 Task: Select the Pink color cover.
Action: Mouse moved to (656, 192)
Screenshot: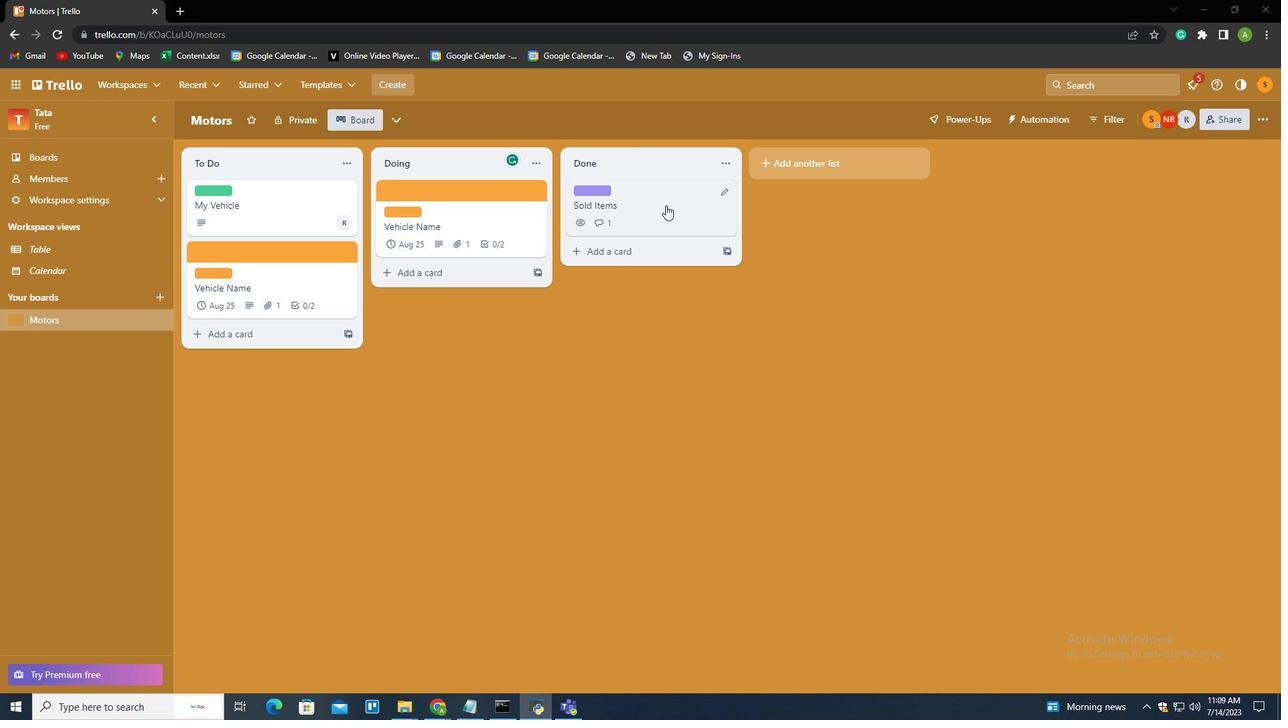 
Action: Mouse pressed left at (656, 192)
Screenshot: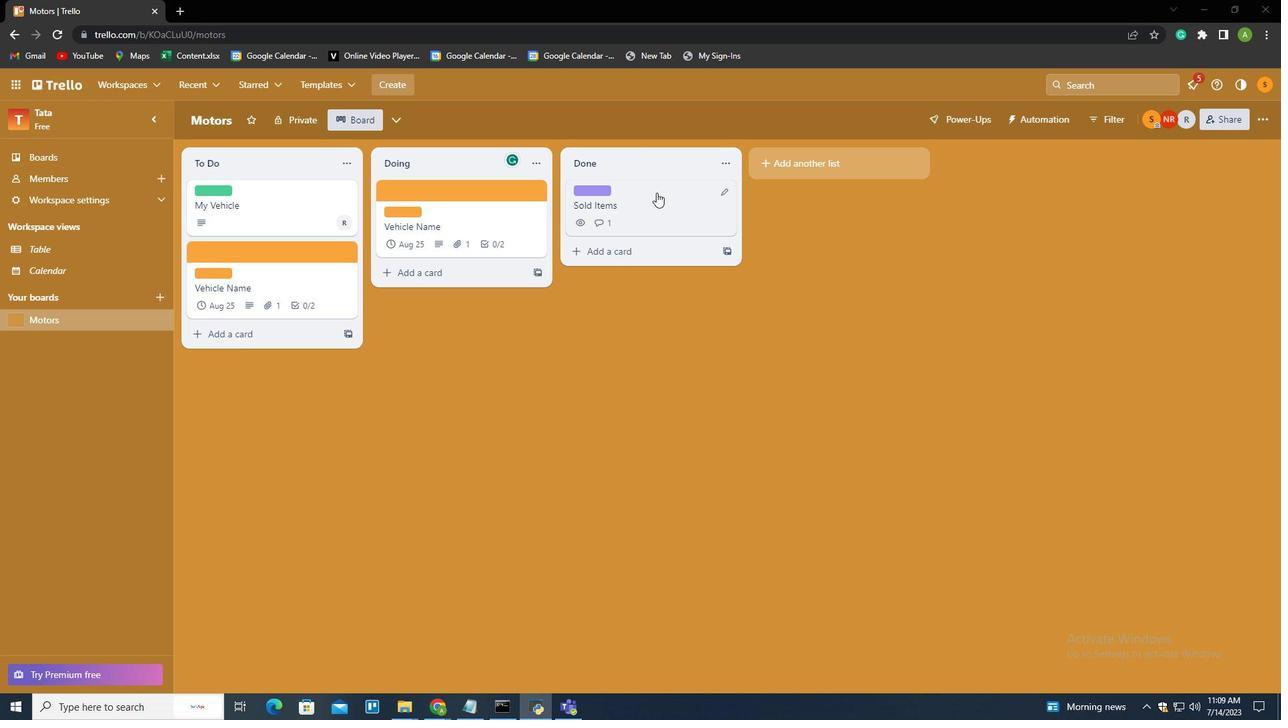 
Action: Mouse moved to (804, 373)
Screenshot: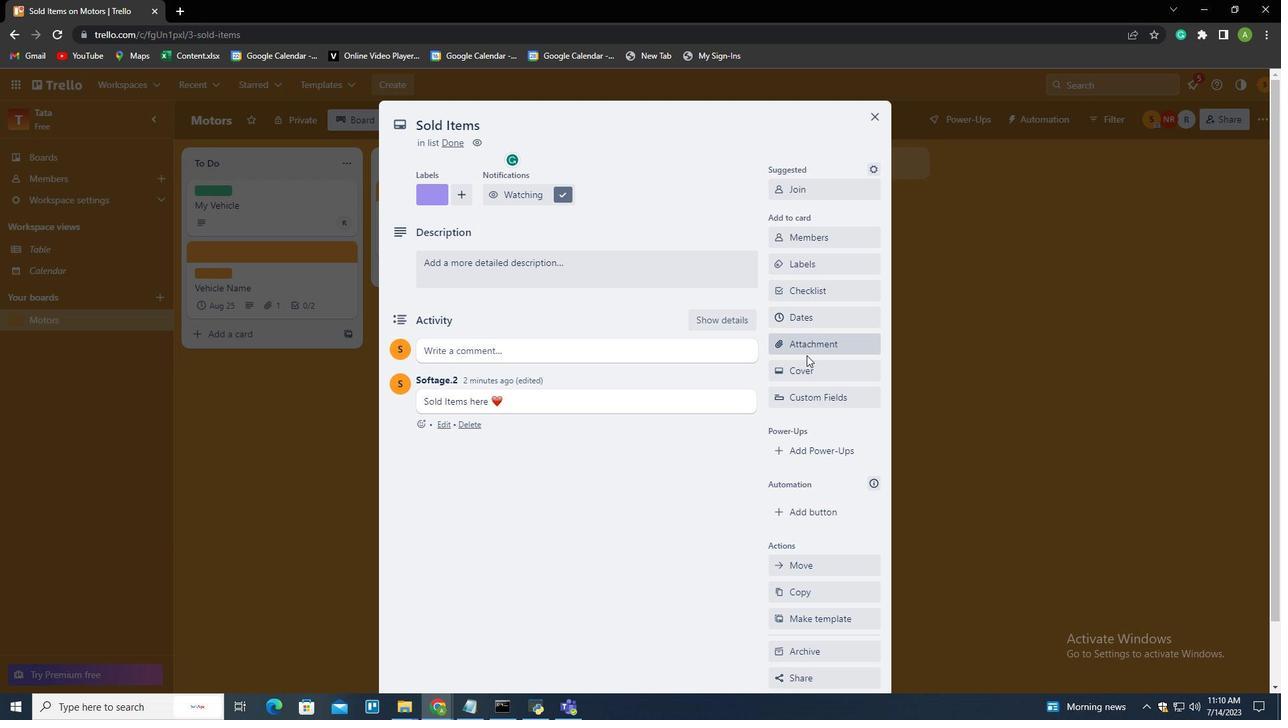 
Action: Mouse pressed left at (804, 373)
Screenshot: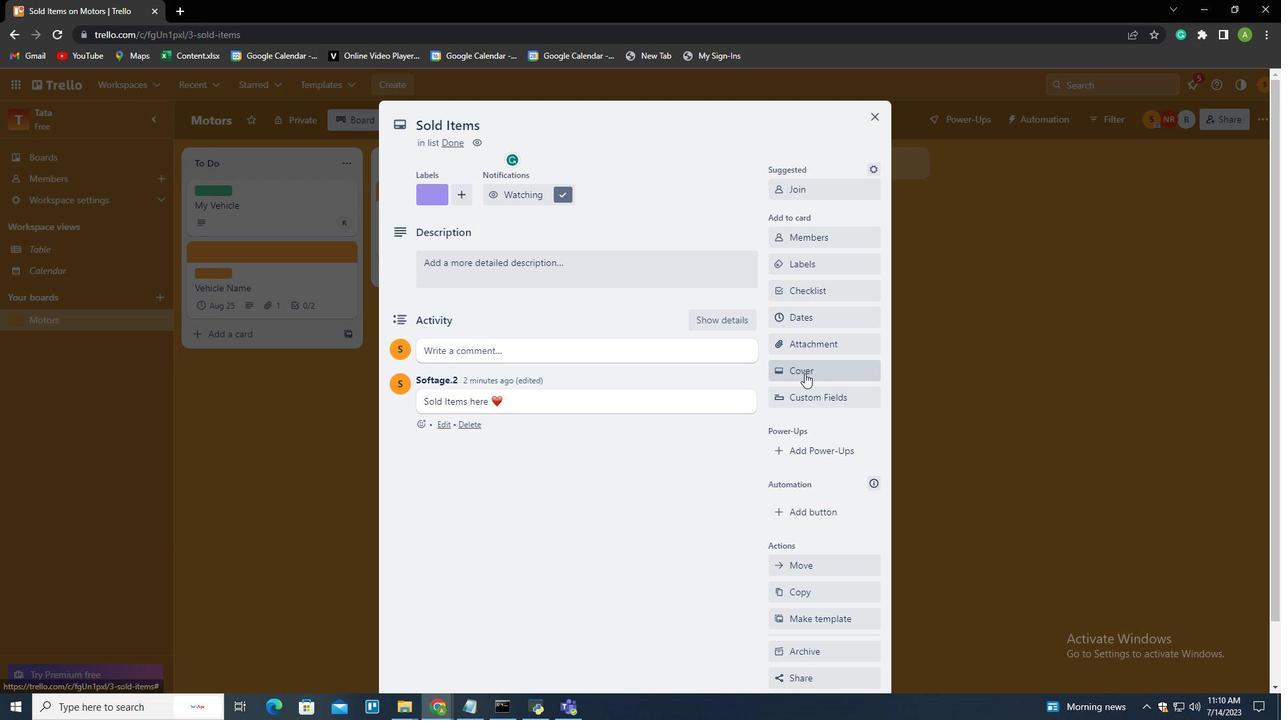 
Action: Mouse moved to (901, 256)
Screenshot: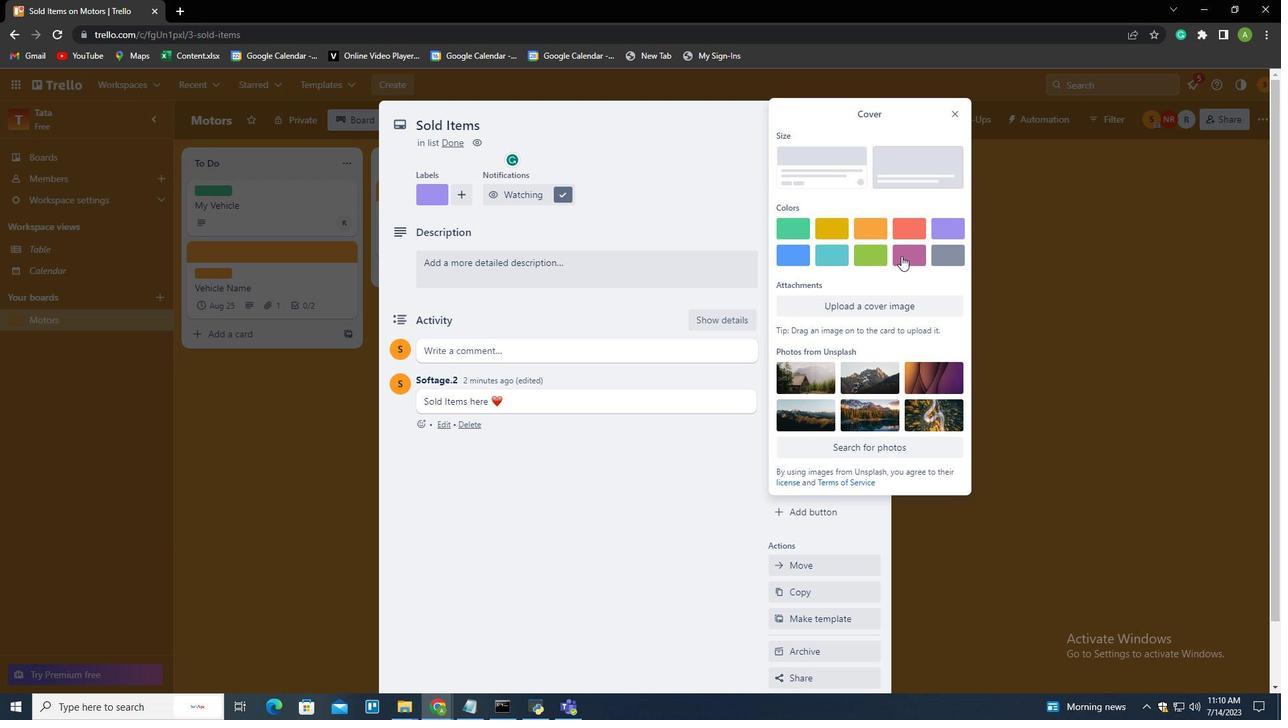 
Action: Mouse pressed left at (901, 256)
Screenshot: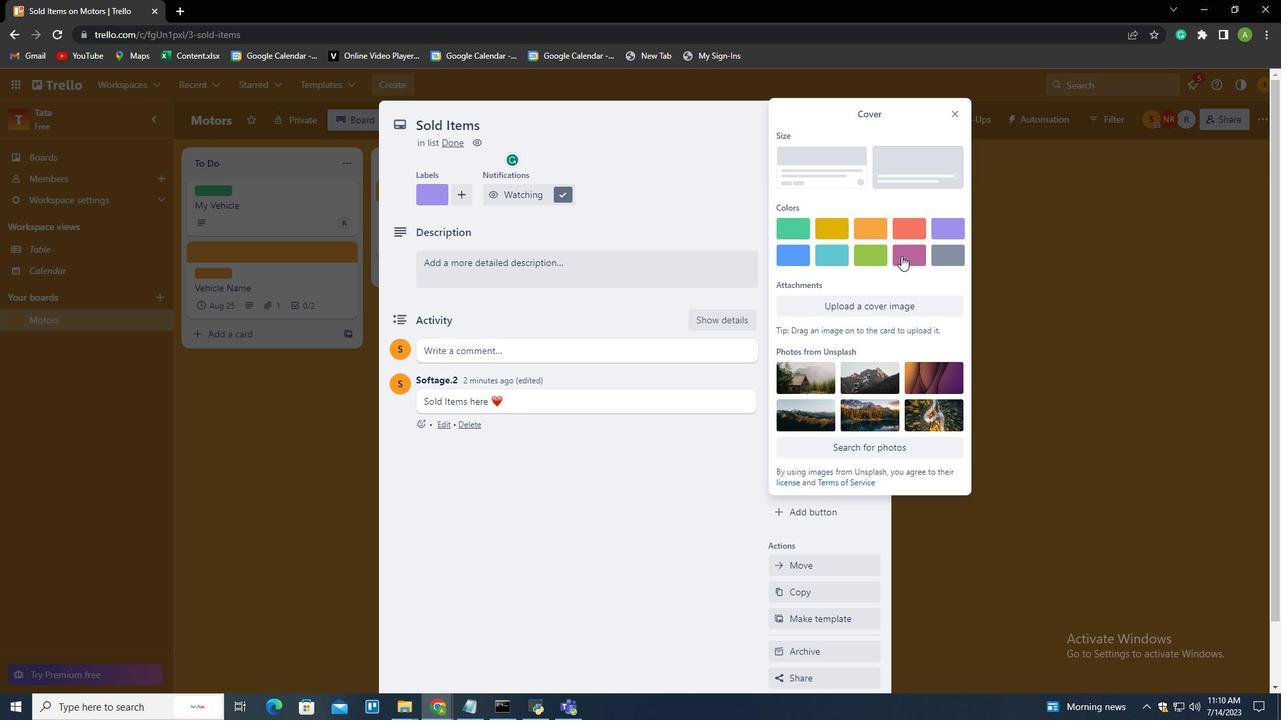 
Action: Mouse moved to (1054, 261)
Screenshot: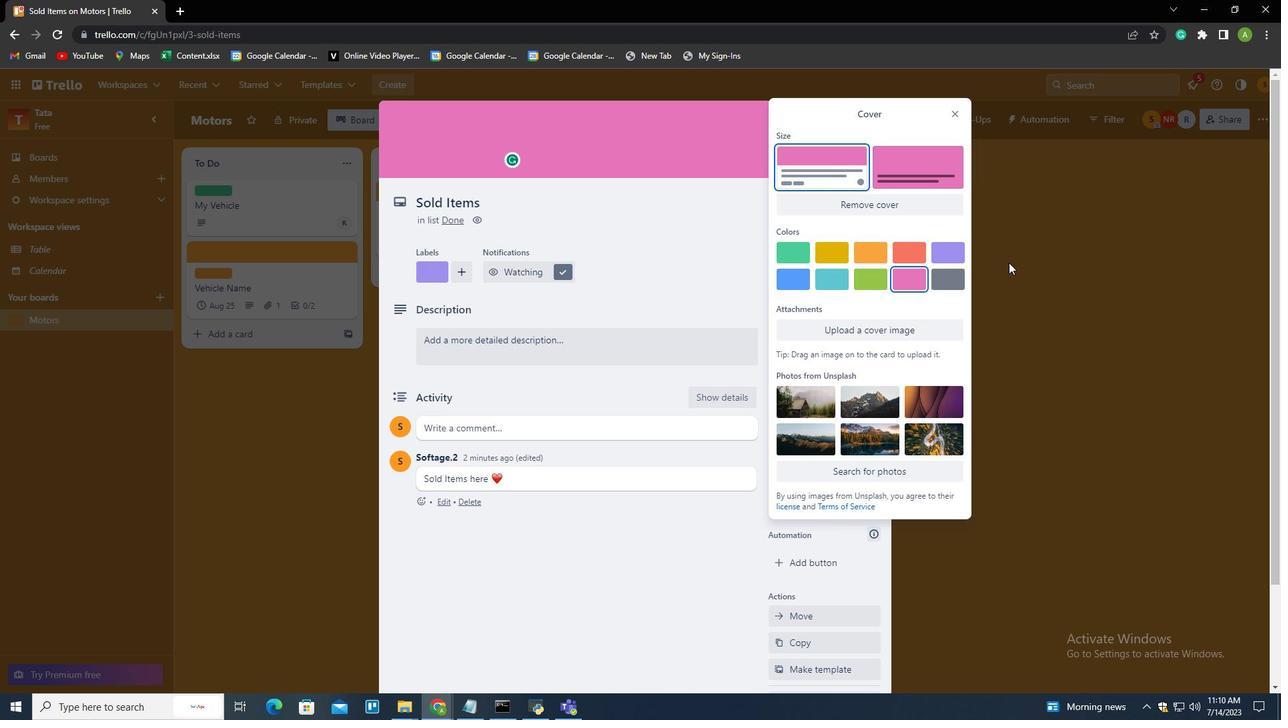 
Action: Mouse pressed left at (1054, 261)
Screenshot: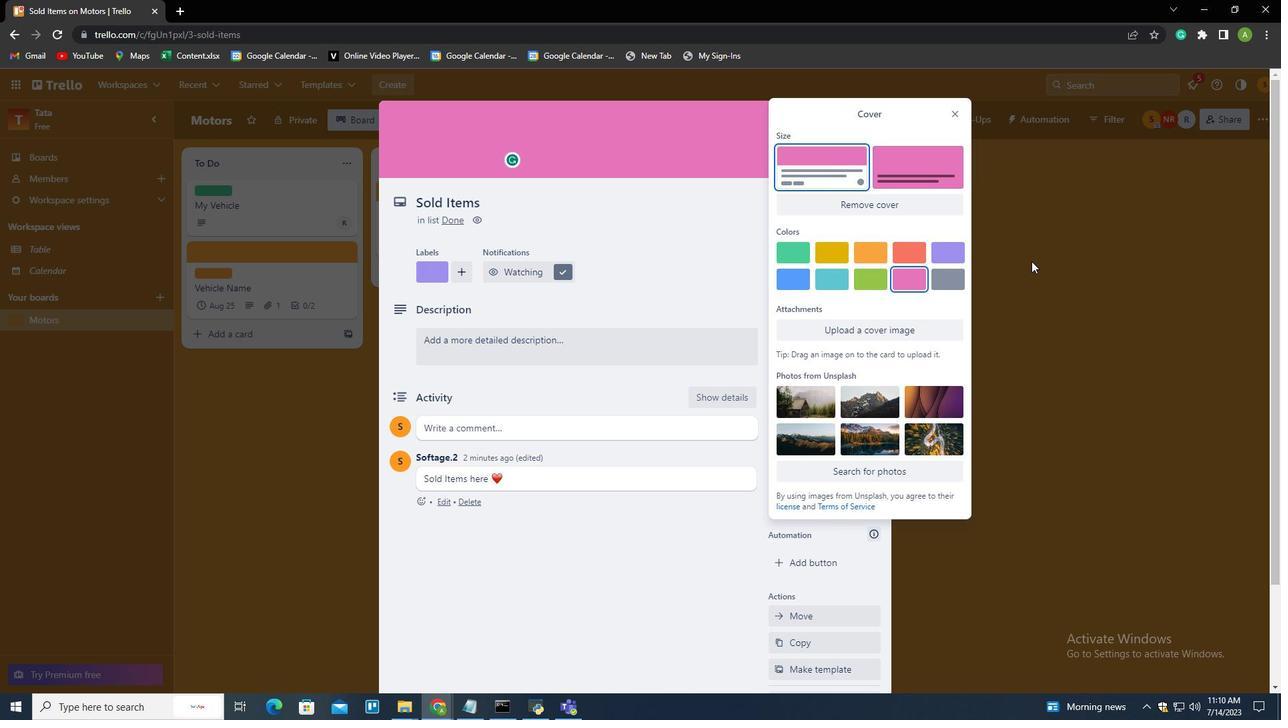 
Action: Mouse moved to (1030, 328)
Screenshot: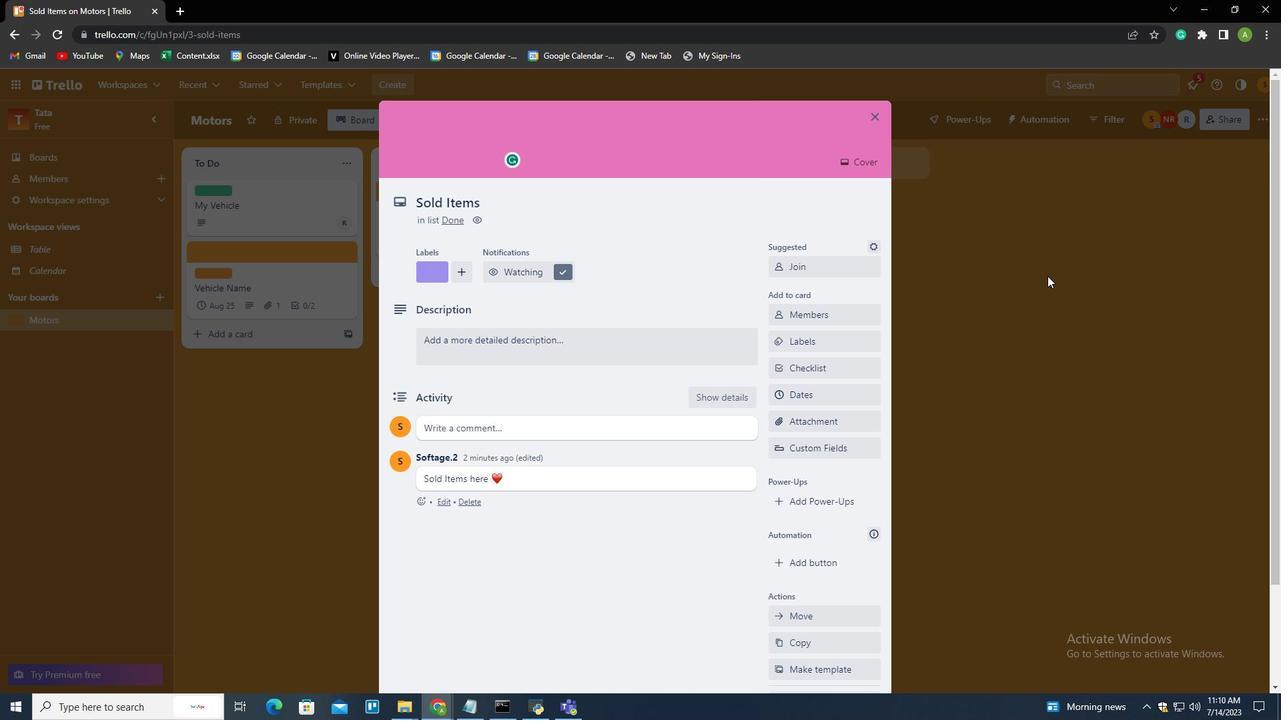 
Action: Mouse pressed left at (1030, 328)
Screenshot: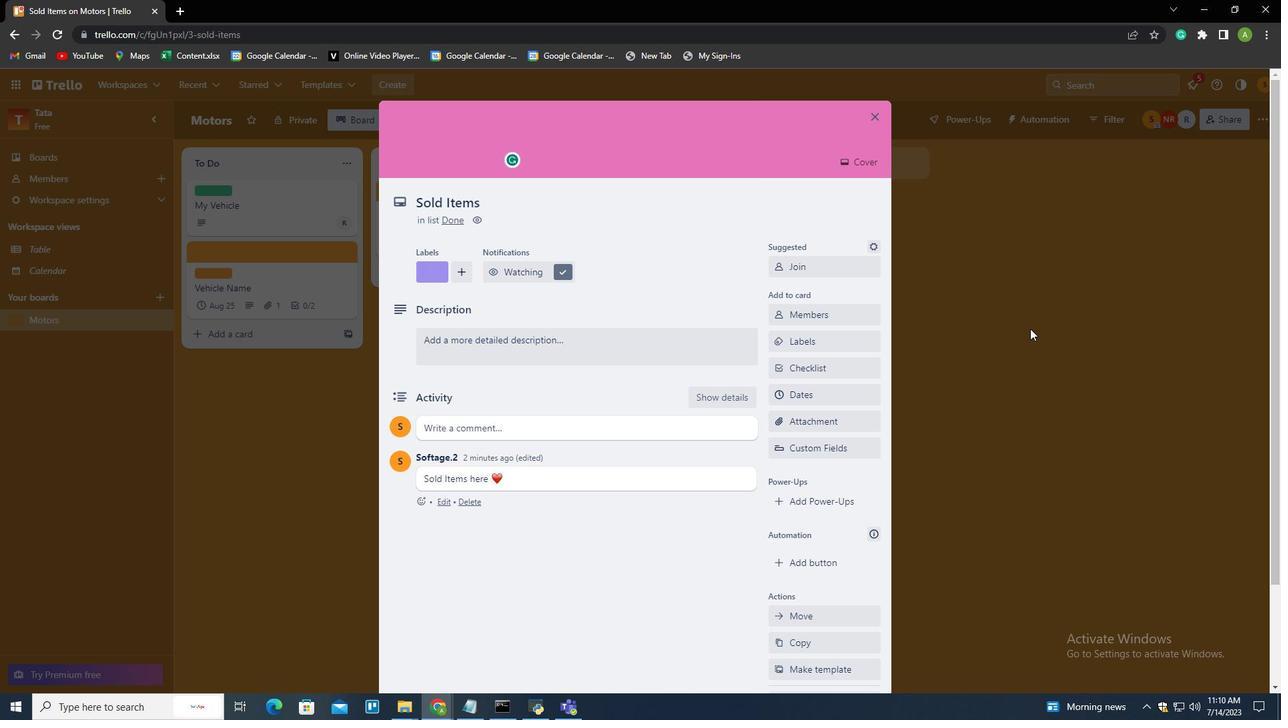 
Action: Mouse moved to (981, 384)
Screenshot: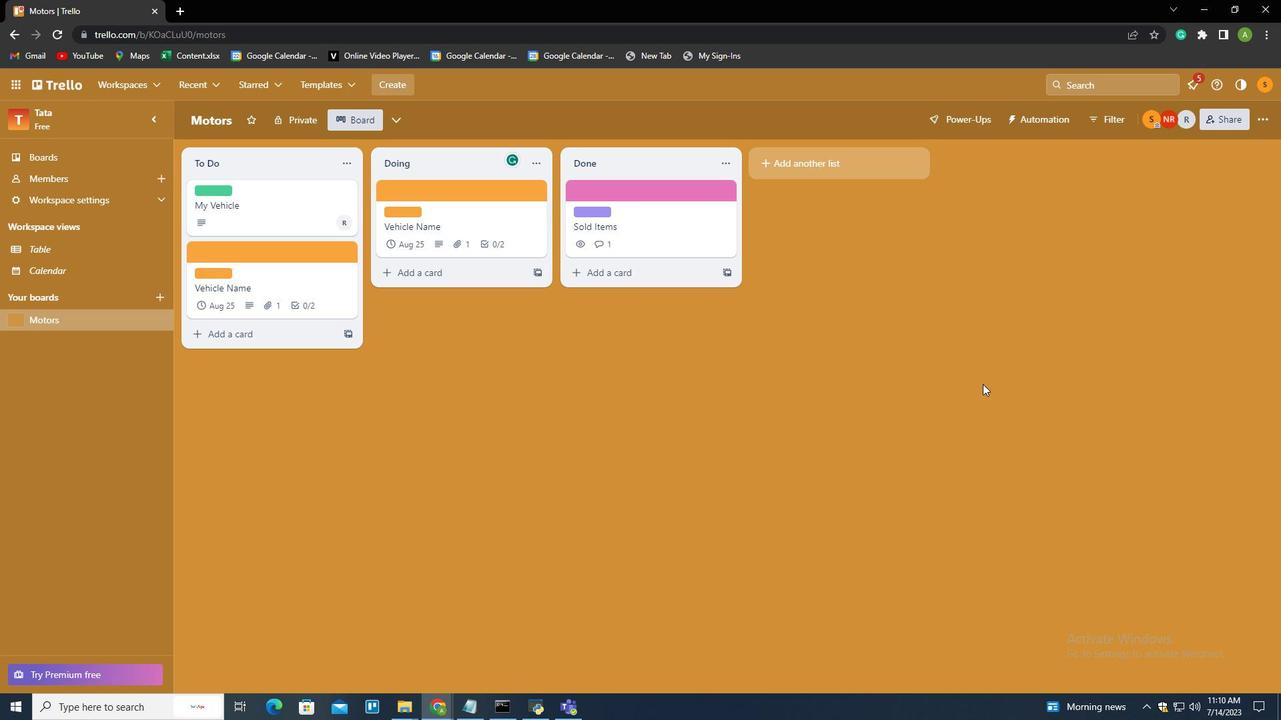 
